 Task: Make in the project ChasePlan a sprint 'Rocket Road'. Create in the project ChasePlan a sprint 'Rocket Road'. Add in the project ChasePlan a sprint 'Rocket Road'
Action: Mouse moved to (977, 197)
Screenshot: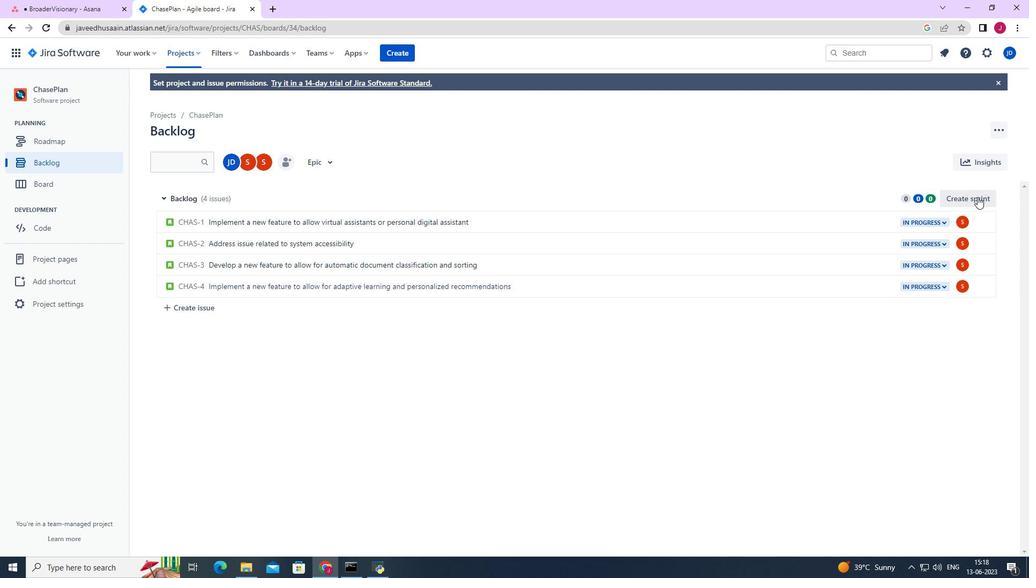 
Action: Mouse pressed left at (977, 197)
Screenshot: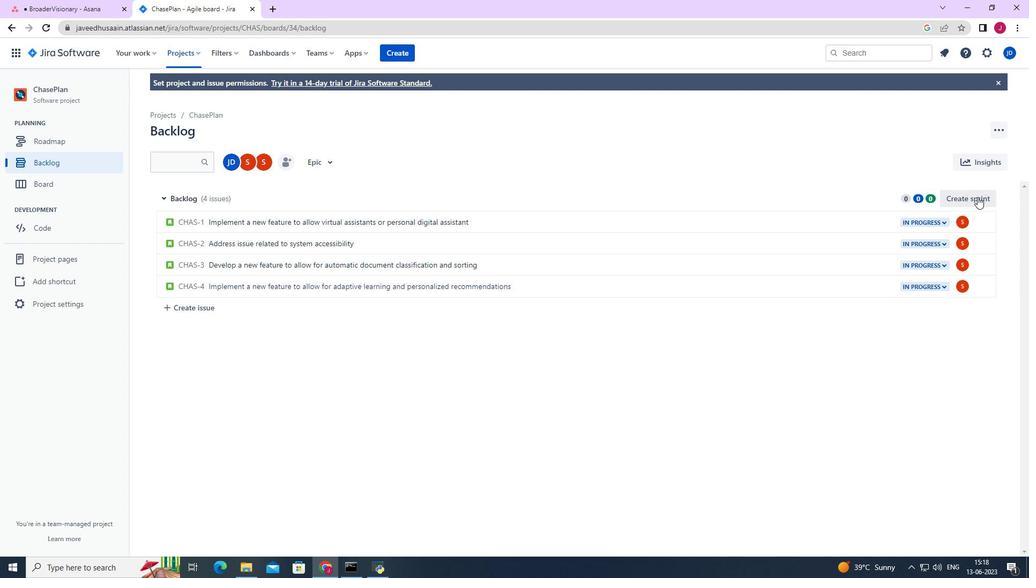 
Action: Mouse moved to (984, 198)
Screenshot: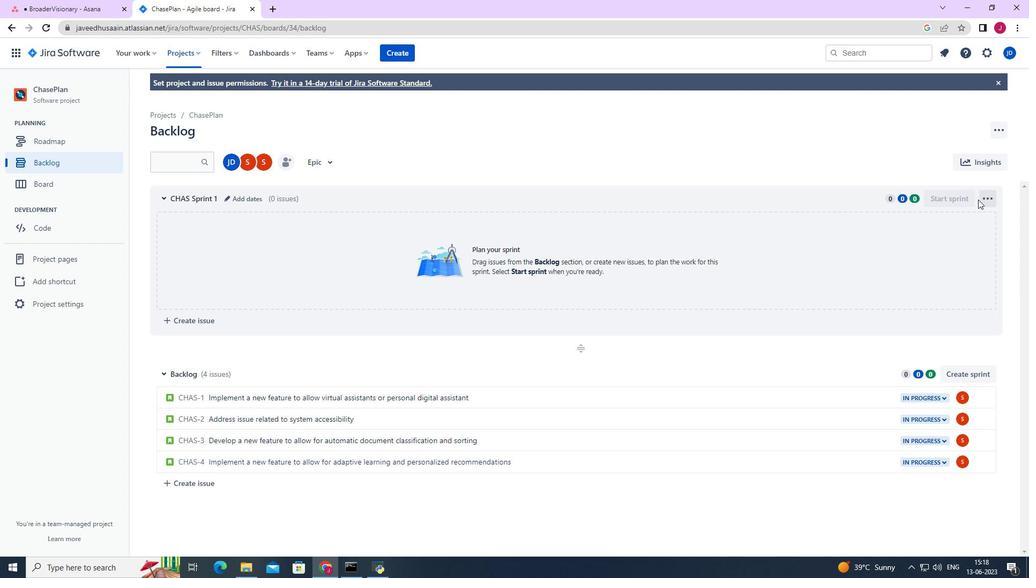 
Action: Mouse pressed left at (984, 198)
Screenshot: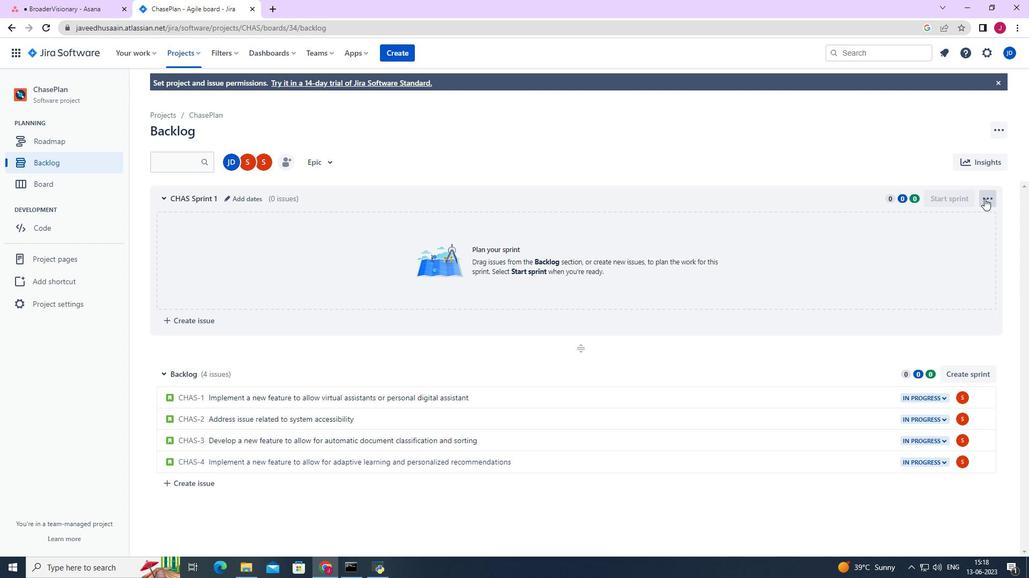 
Action: Mouse moved to (970, 221)
Screenshot: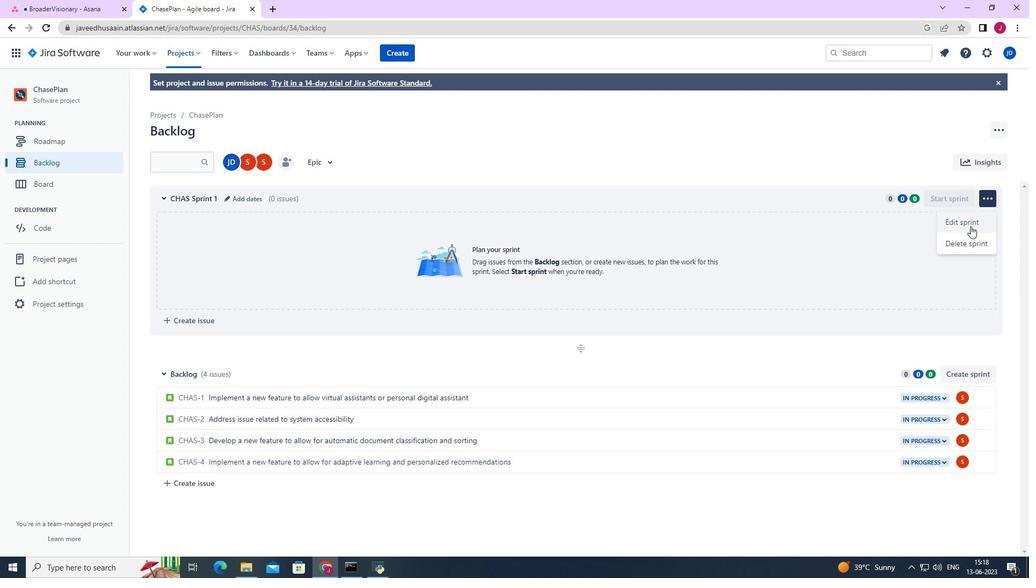 
Action: Mouse pressed left at (970, 221)
Screenshot: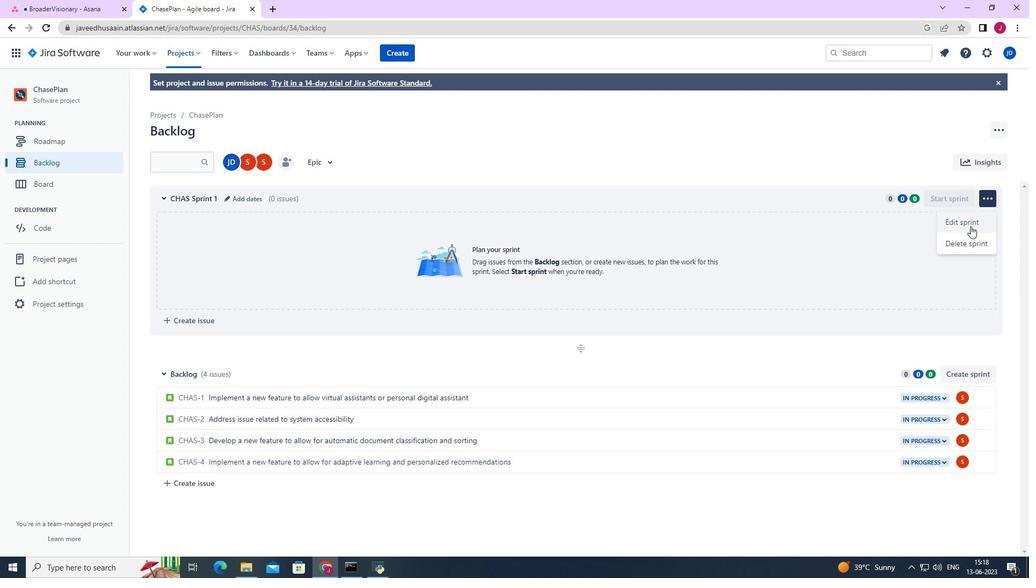 
Action: Mouse moved to (456, 135)
Screenshot: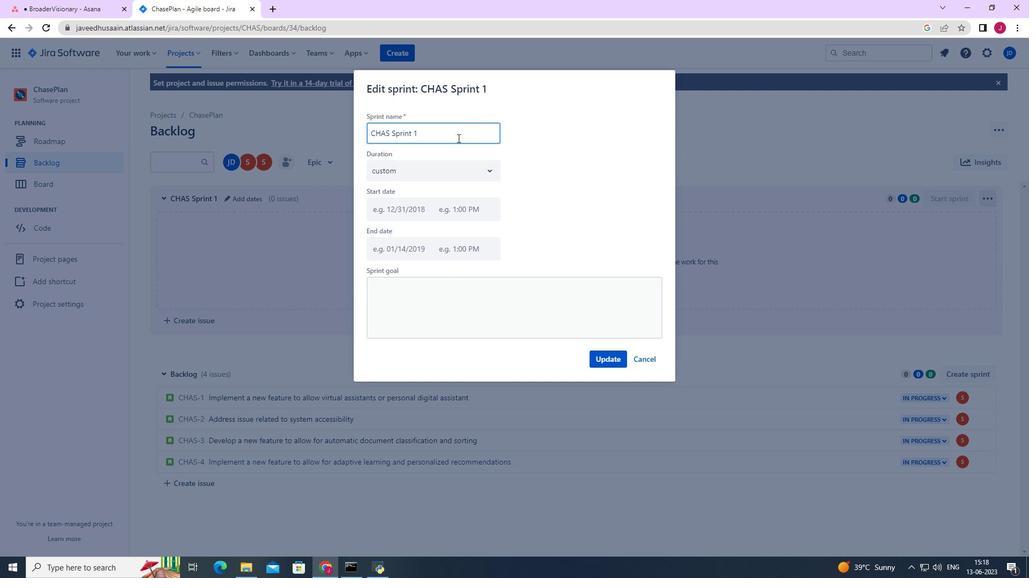 
Action: Key pressed <Key.backspace><Key.backspace><Key.backspace><Key.backspace><Key.backspace><Key.backspace><Key.backspace><Key.backspace><Key.backspace><Key.backspace><Key.backspace><Key.backspace><Key.backspace><Key.backspace><Key.backspace><Key.backspace><Key.backspace><Key.backspace><Key.caps_lock>R<Key.caps_lock>ocket<Key.space><Key.caps_lock>R<Key.caps_lock>oad
Screenshot: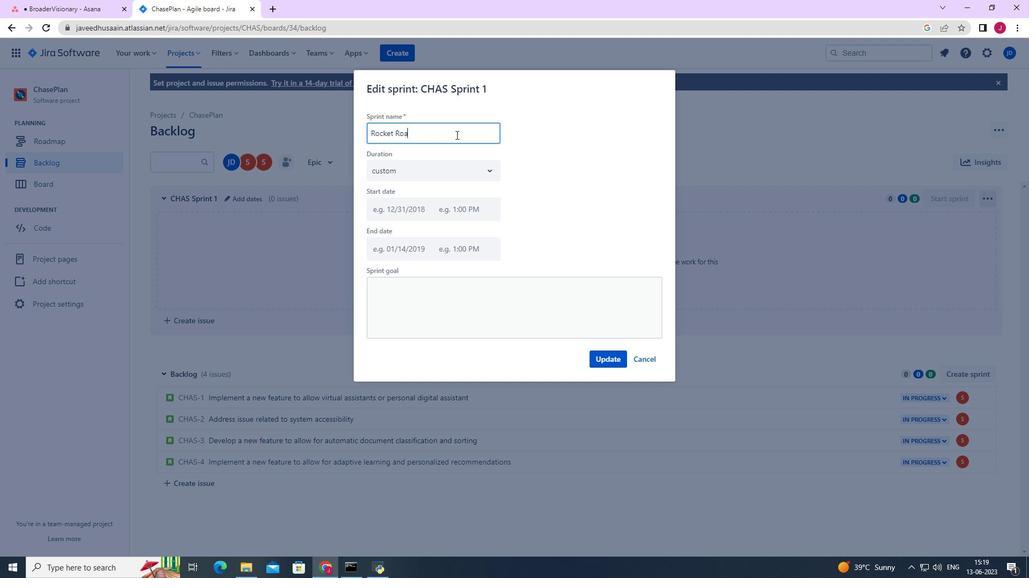 
Action: Mouse moved to (619, 360)
Screenshot: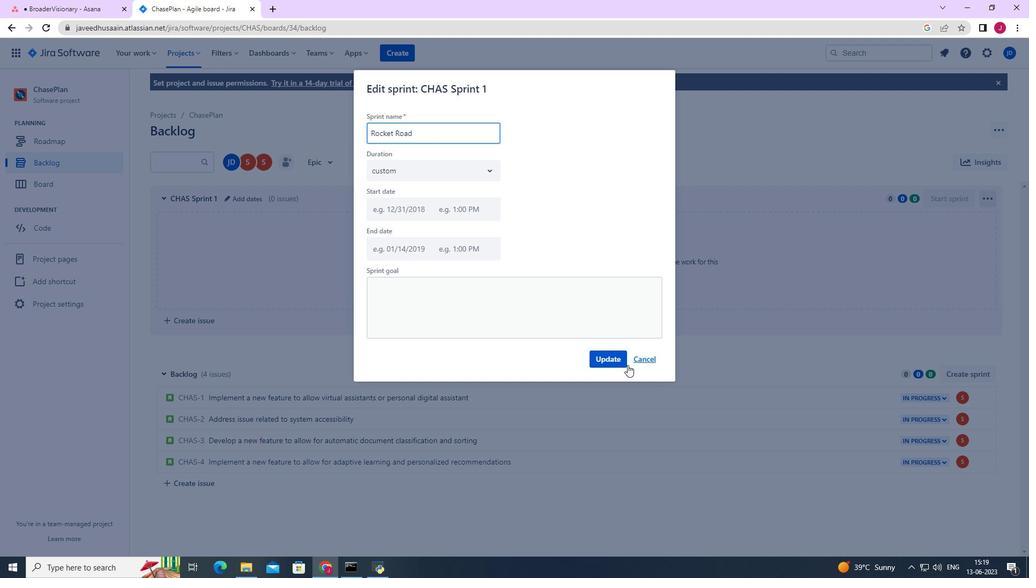 
Action: Mouse pressed left at (619, 360)
Screenshot: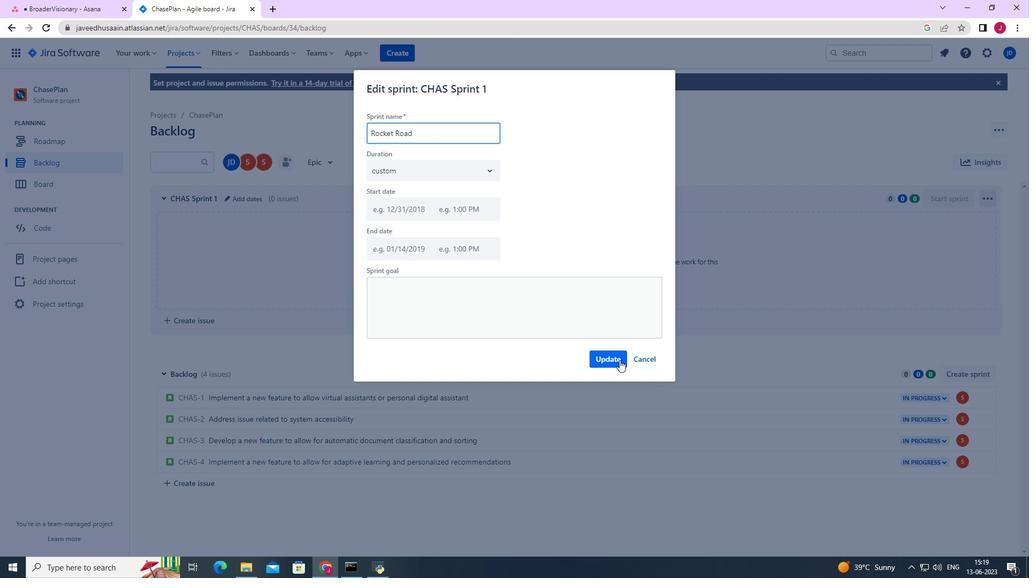 
Action: Mouse moved to (982, 374)
Screenshot: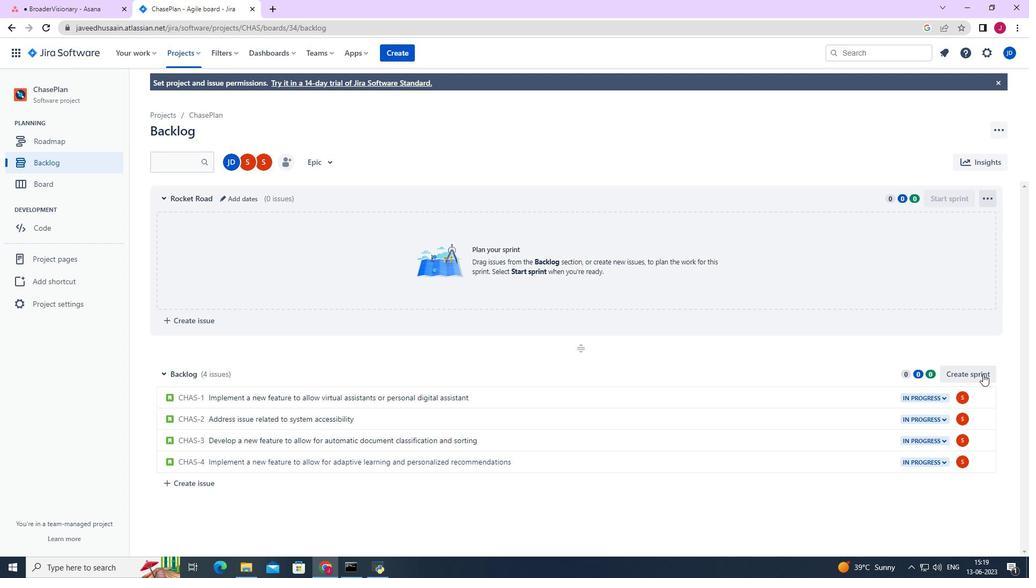 
Action: Mouse pressed left at (982, 374)
Screenshot: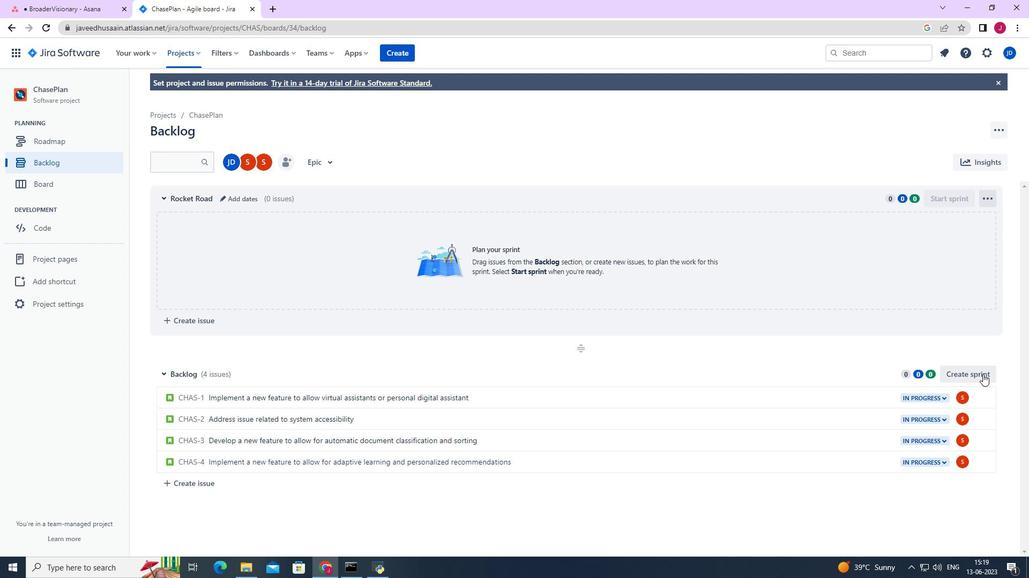 
Action: Mouse moved to (982, 375)
Screenshot: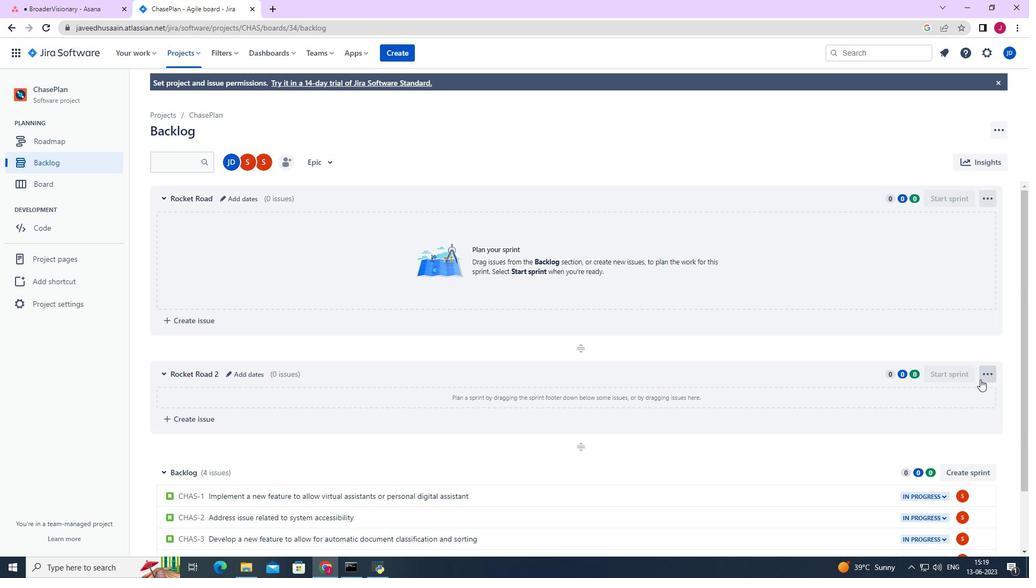 
Action: Mouse pressed left at (982, 375)
Screenshot: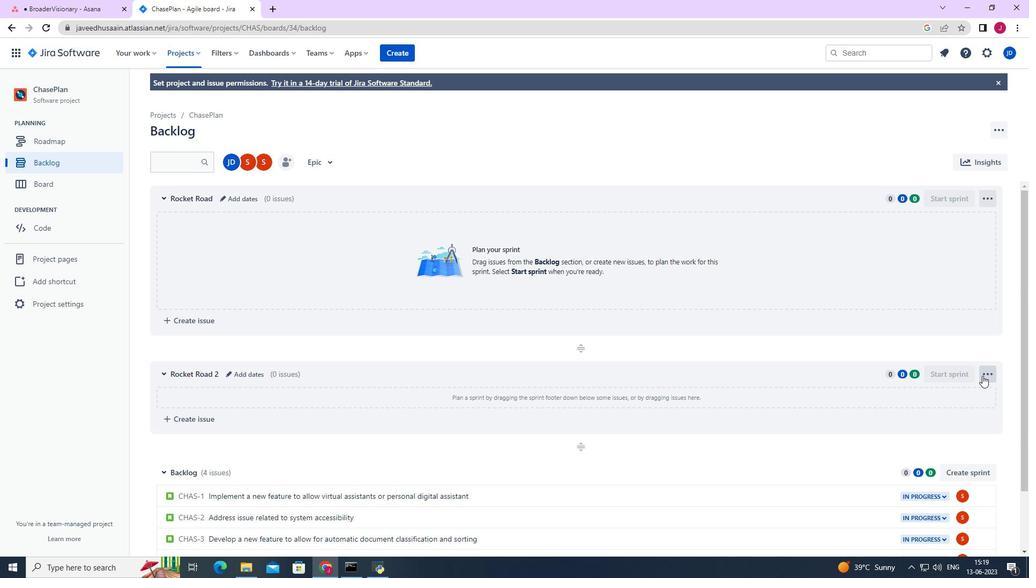 
Action: Mouse moved to (958, 419)
Screenshot: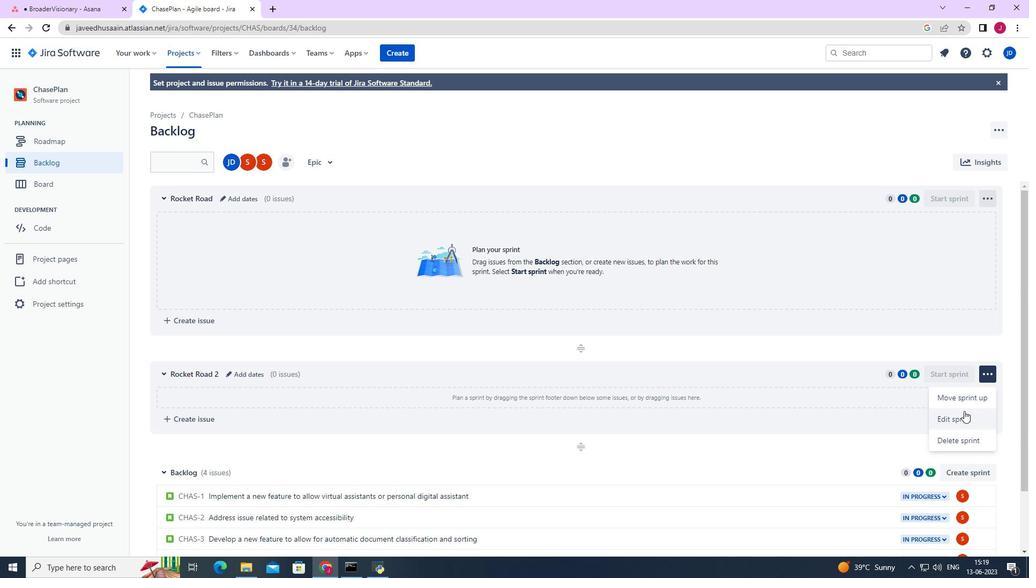 
Action: Mouse pressed left at (958, 419)
Screenshot: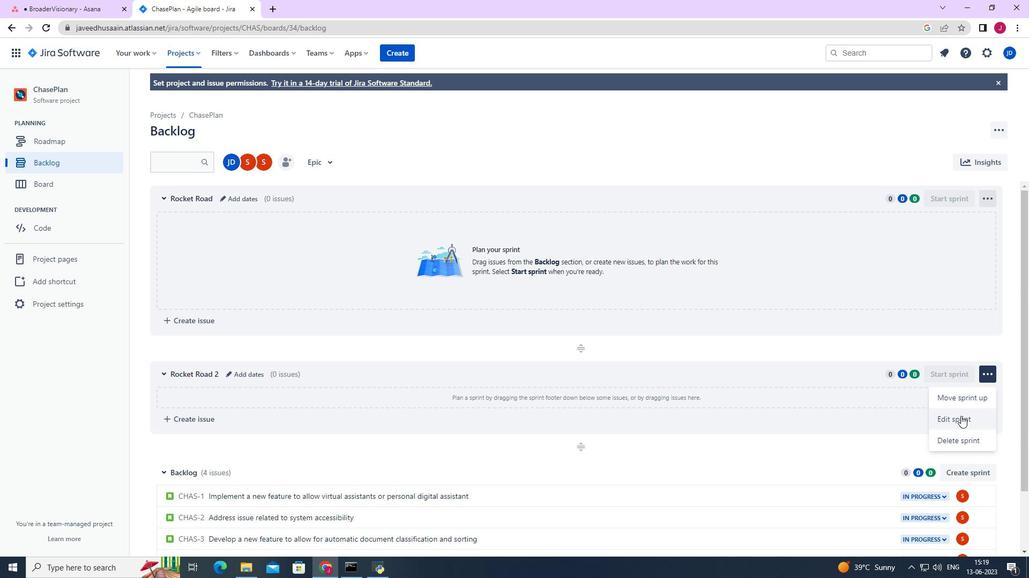 
Action: Mouse moved to (463, 129)
Screenshot: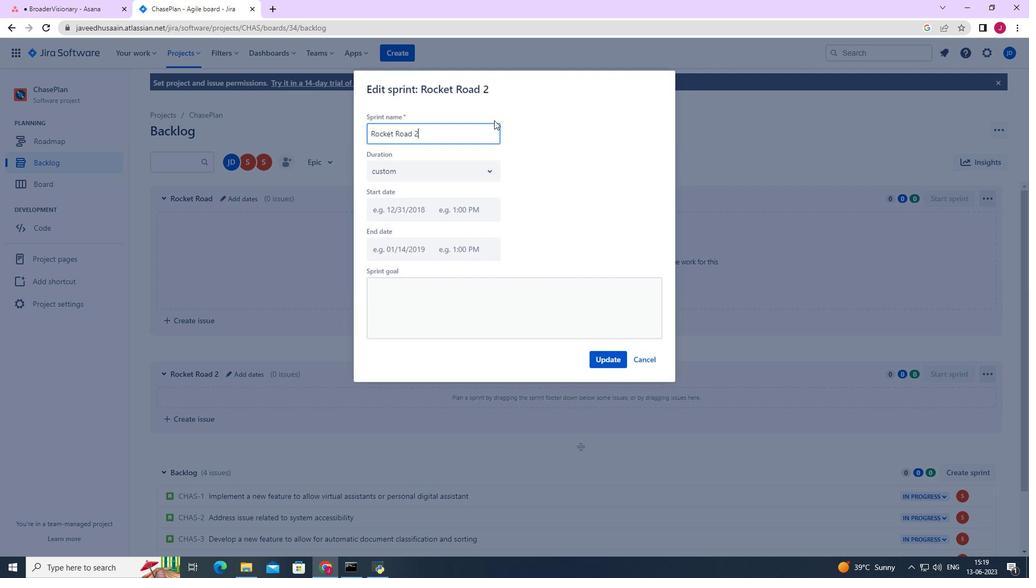 
Action: Key pressed <Key.backspace><Key.backspace><Key.backspace><Key.backspace><Key.backspace><Key.backspace><Key.backspace><Key.backspace><Key.backspace><Key.backspace><Key.backspace><Key.backspace><Key.backspace><Key.backspace><Key.backspace><Key.backspace><Key.backspace><Key.backspace><Key.caps_lock>R<Key.caps_lock>ocket<Key.space><Key.caps_lock>R<Key.caps_lock>oad
Screenshot: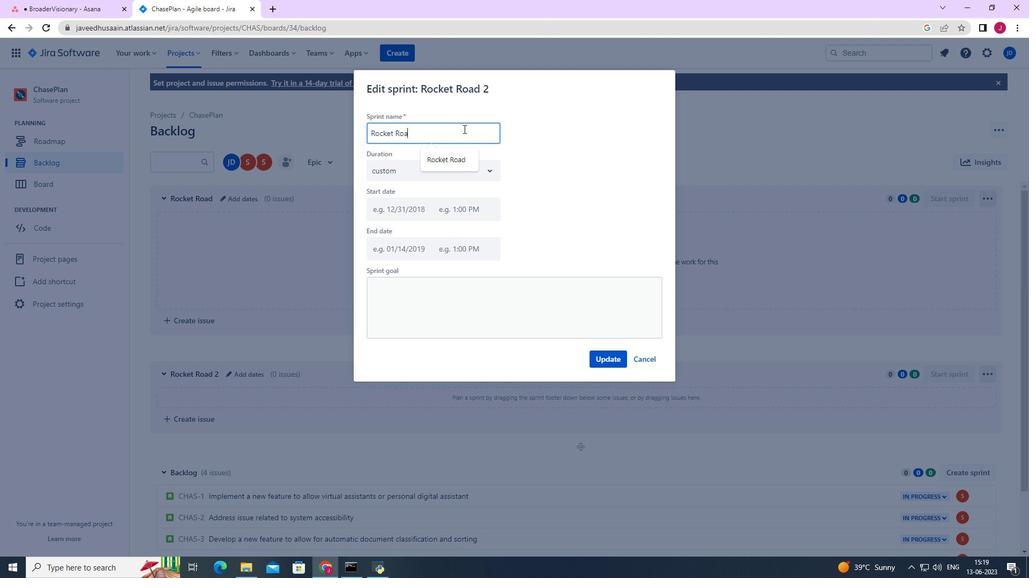
Action: Mouse moved to (608, 362)
Screenshot: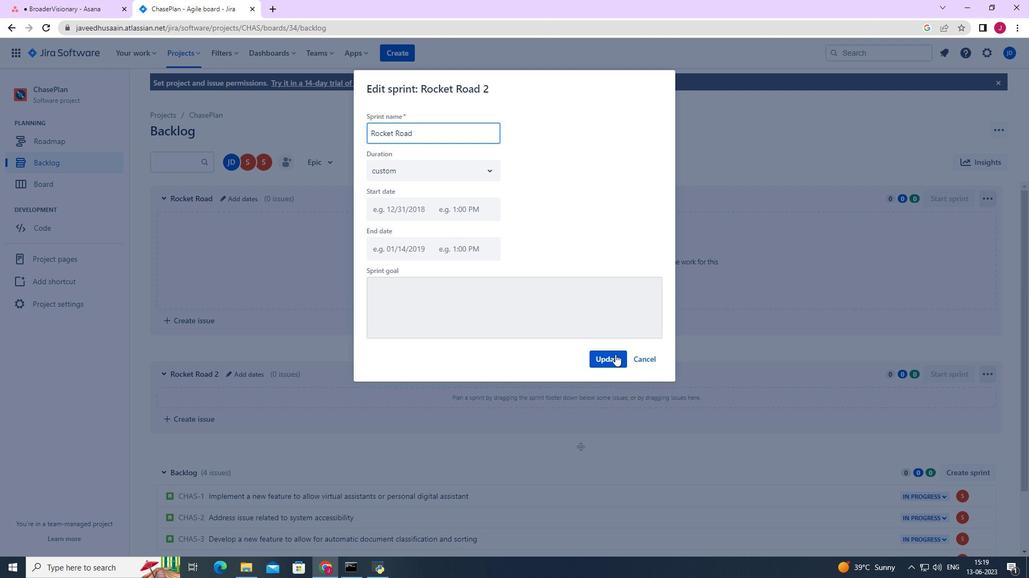 
Action: Mouse pressed left at (608, 362)
Screenshot: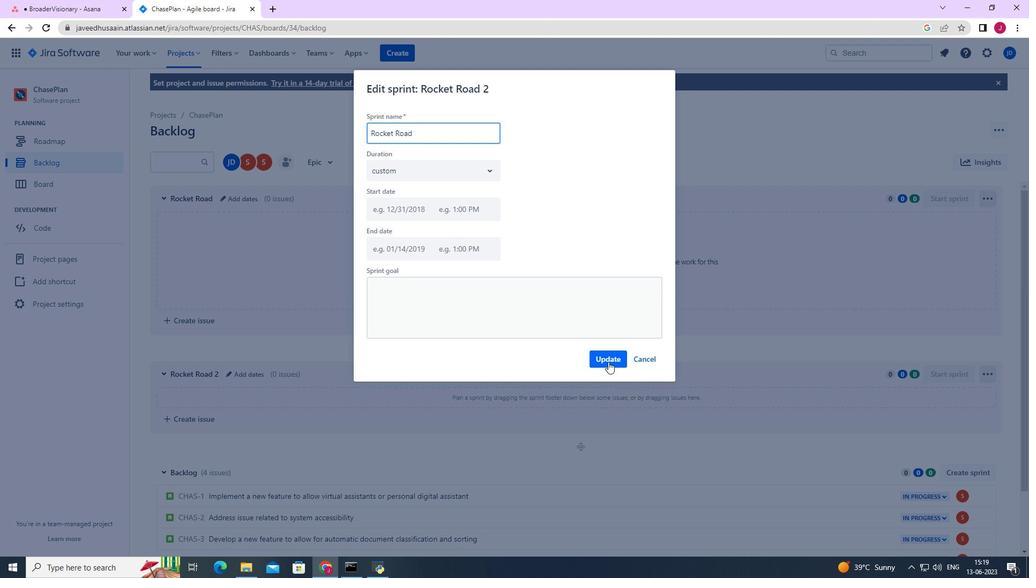 
Action: Mouse moved to (772, 350)
Screenshot: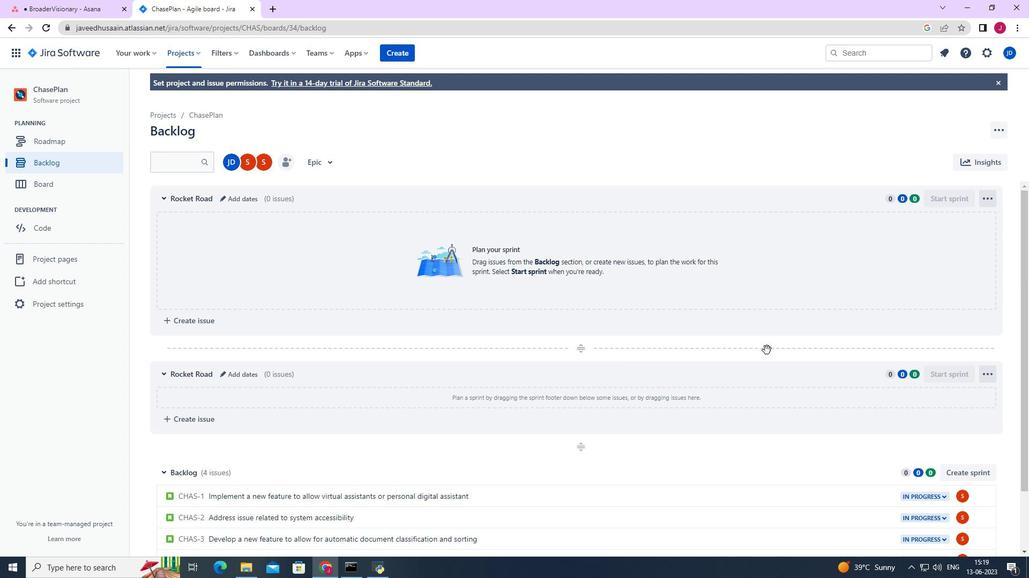 
Action: Mouse scrolled (772, 350) with delta (0, 0)
Screenshot: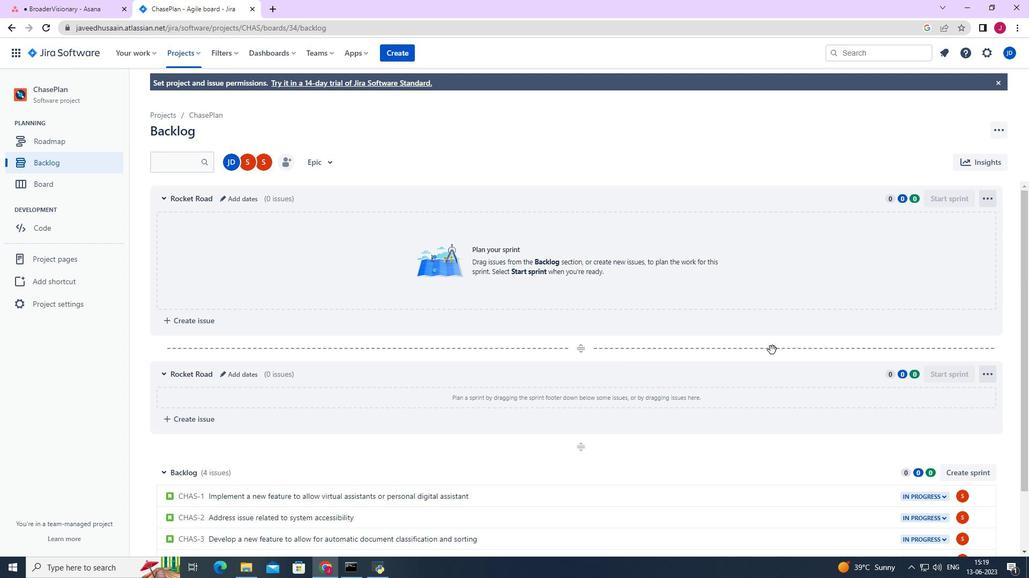 
Action: Mouse scrolled (772, 350) with delta (0, 0)
Screenshot: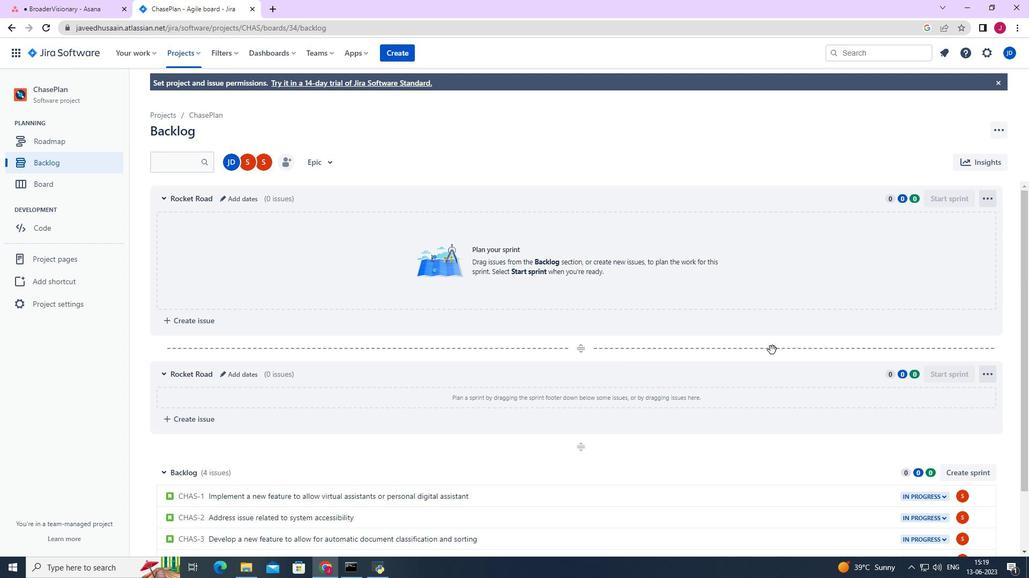 
Action: Mouse scrolled (772, 350) with delta (0, 0)
Screenshot: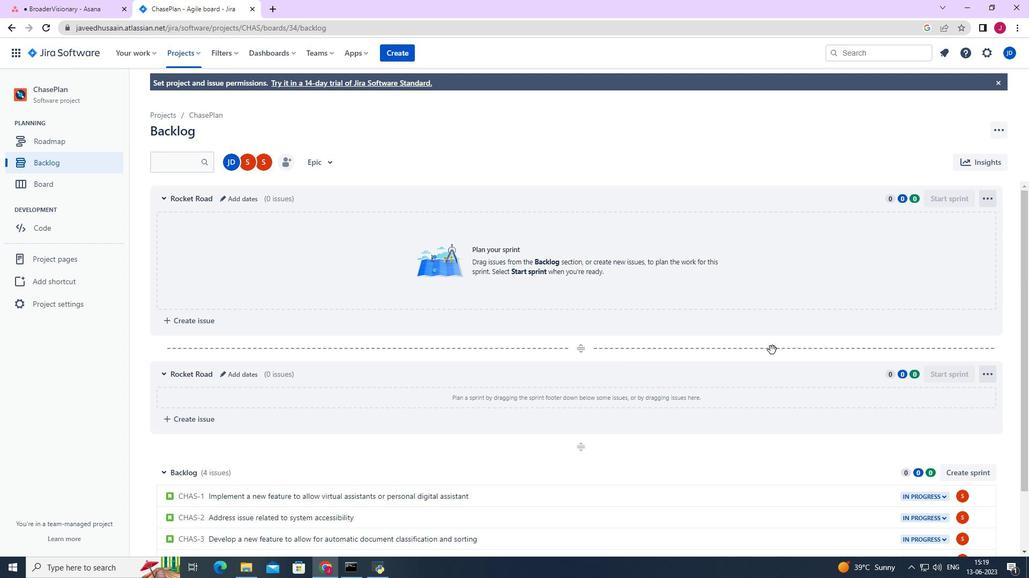 
Action: Mouse moved to (970, 403)
Screenshot: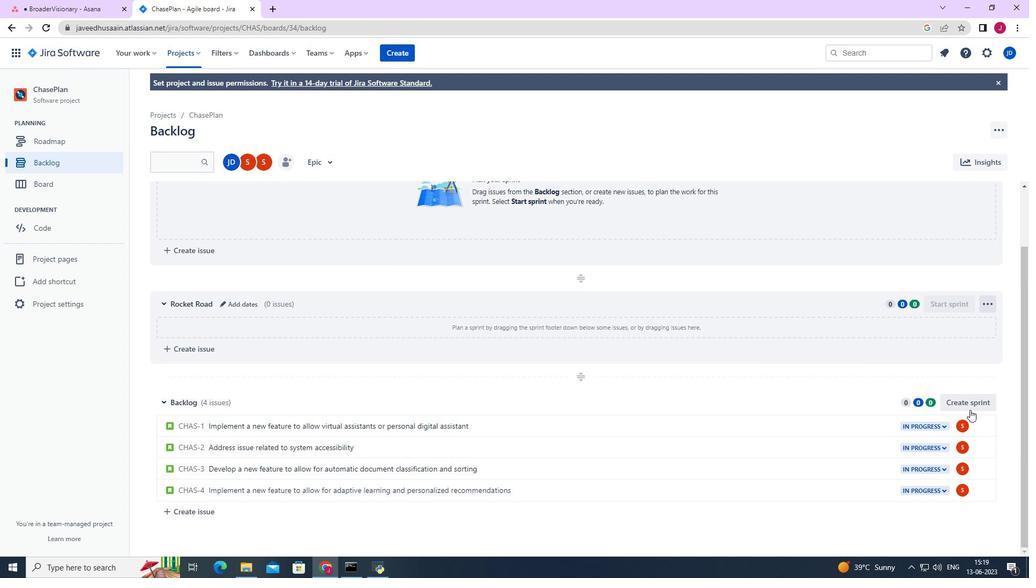 
Action: Mouse pressed left at (970, 403)
Screenshot: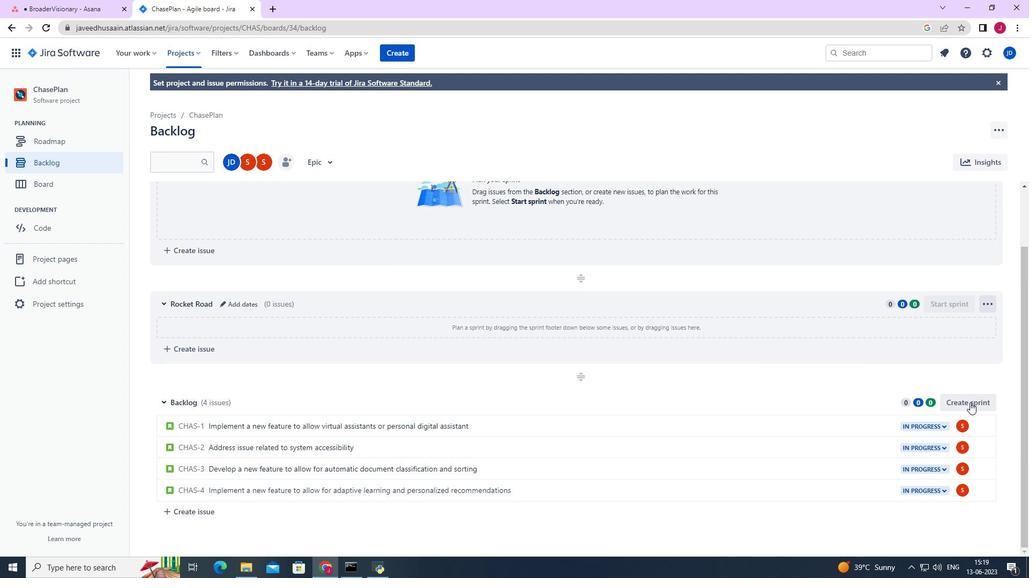 
Action: Mouse moved to (989, 401)
Screenshot: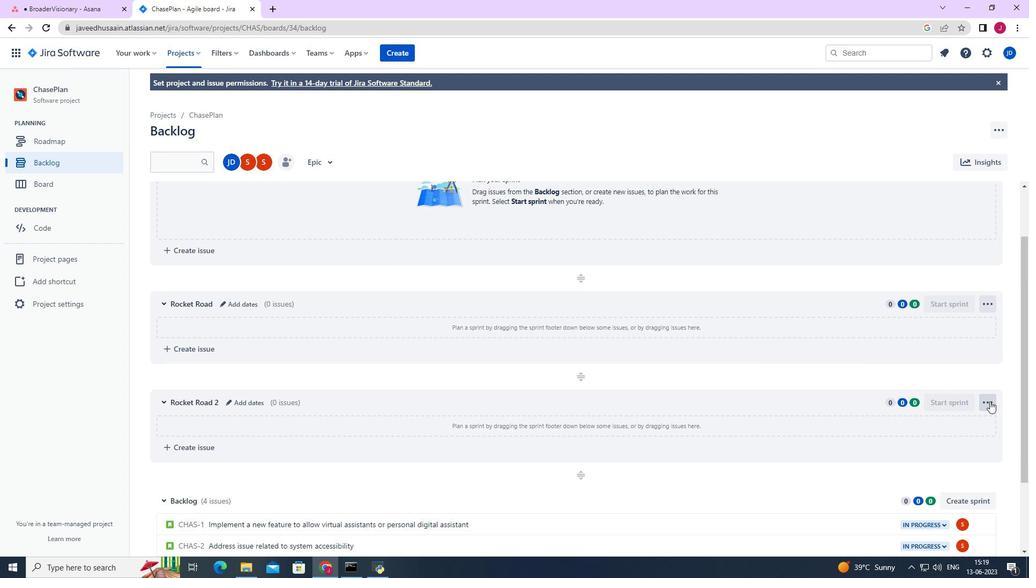 
Action: Mouse pressed left at (989, 401)
Screenshot: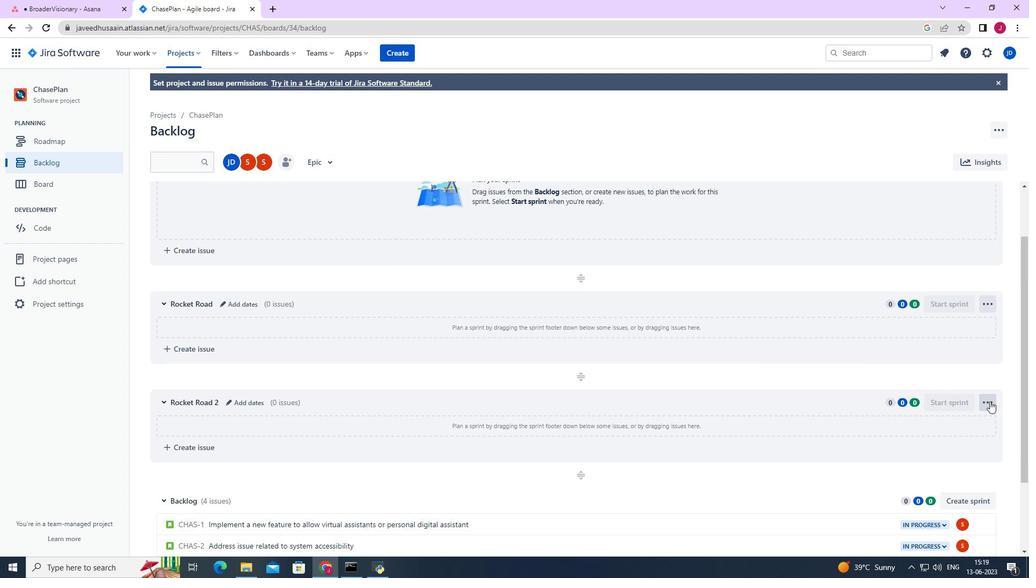 
Action: Mouse moved to (957, 445)
Screenshot: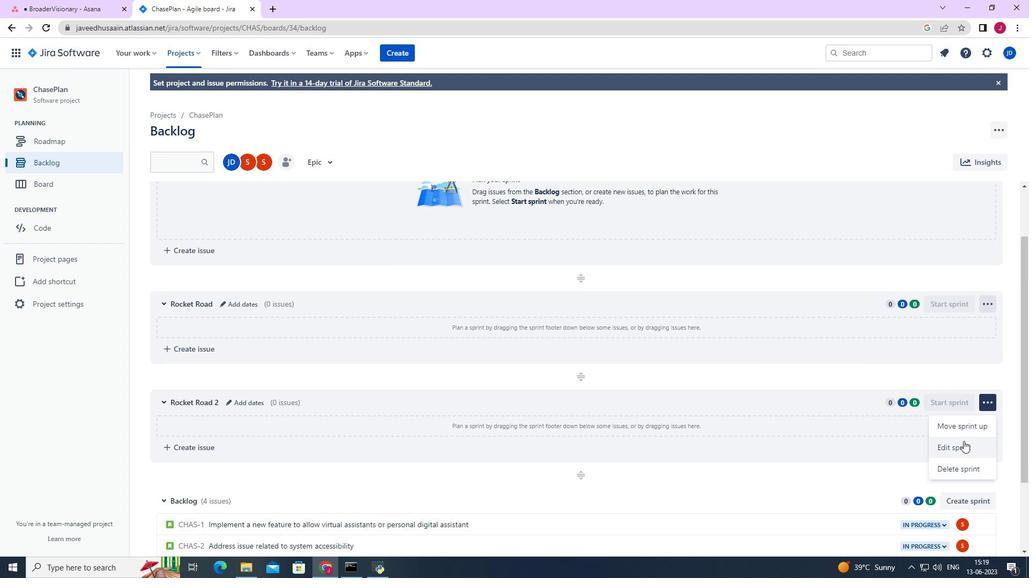 
Action: Mouse pressed left at (957, 445)
Screenshot: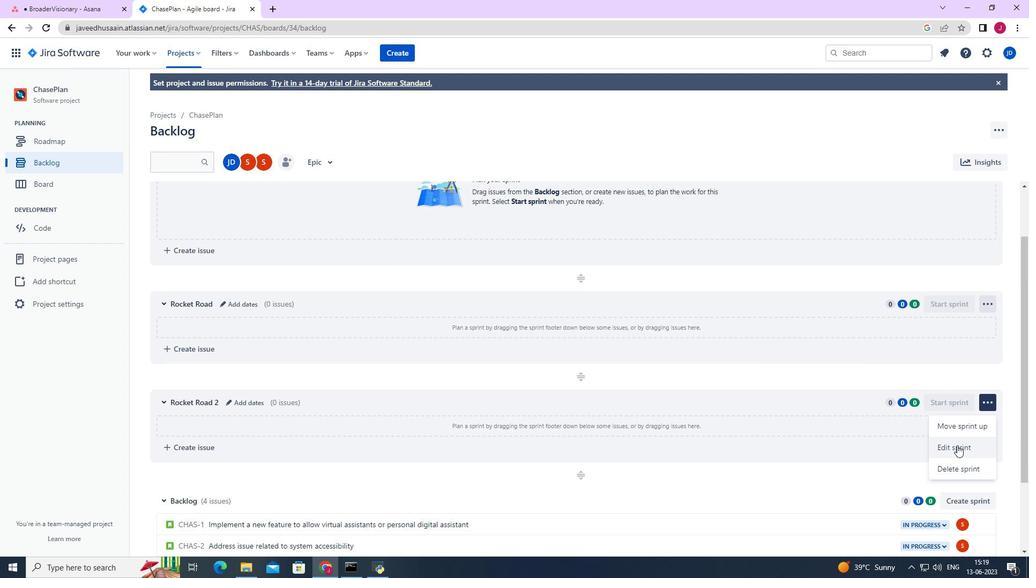 
Action: Mouse moved to (460, 142)
Screenshot: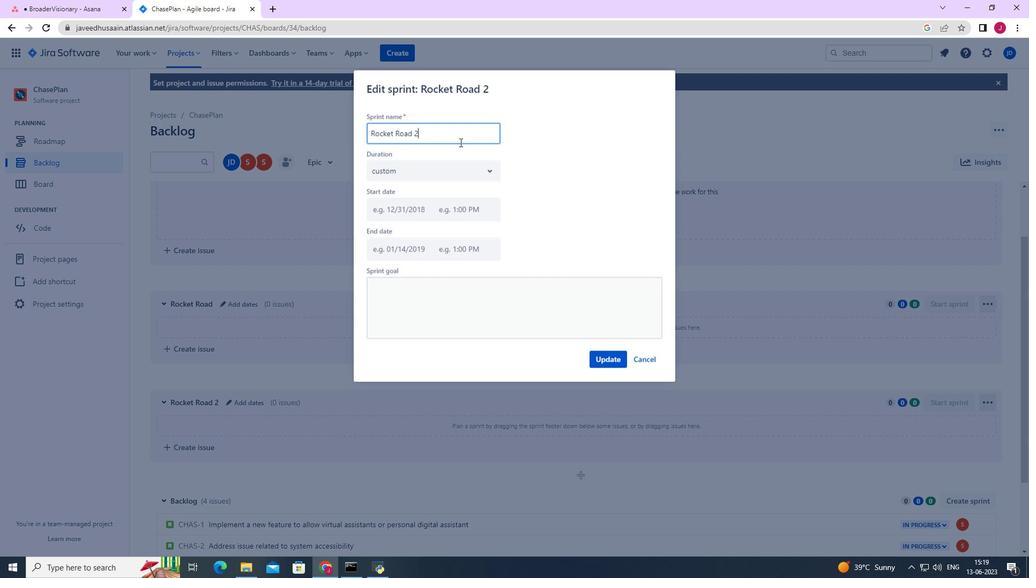 
Action: Key pressed <Key.backspace><Key.backspace><Key.backspace><Key.backspace><Key.backspace><Key.backspace><Key.backspace><Key.backspace><Key.backspace><Key.backspace><Key.backspace><Key.backspace><Key.backspace><Key.backspace><Key.backspace><Key.backspace><Key.backspace><Key.backspace><Key.backspace>
Screenshot: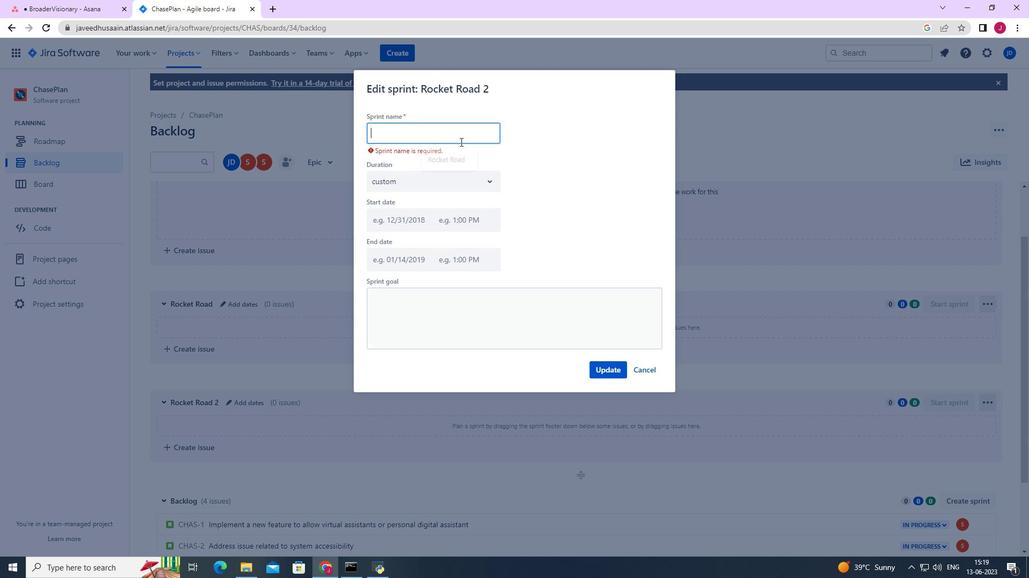 
Action: Mouse moved to (461, 142)
Screenshot: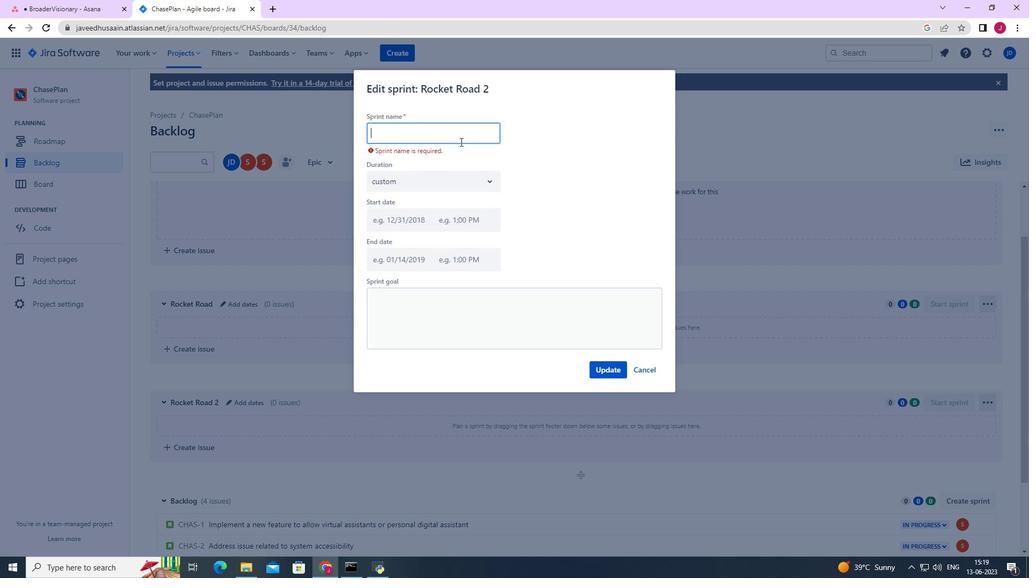 
Action: Key pressed <Key.caps_lock>R<Key.caps_lock>ocket<Key.space><Key.caps_lock>R<Key.caps_lock>oad
Screenshot: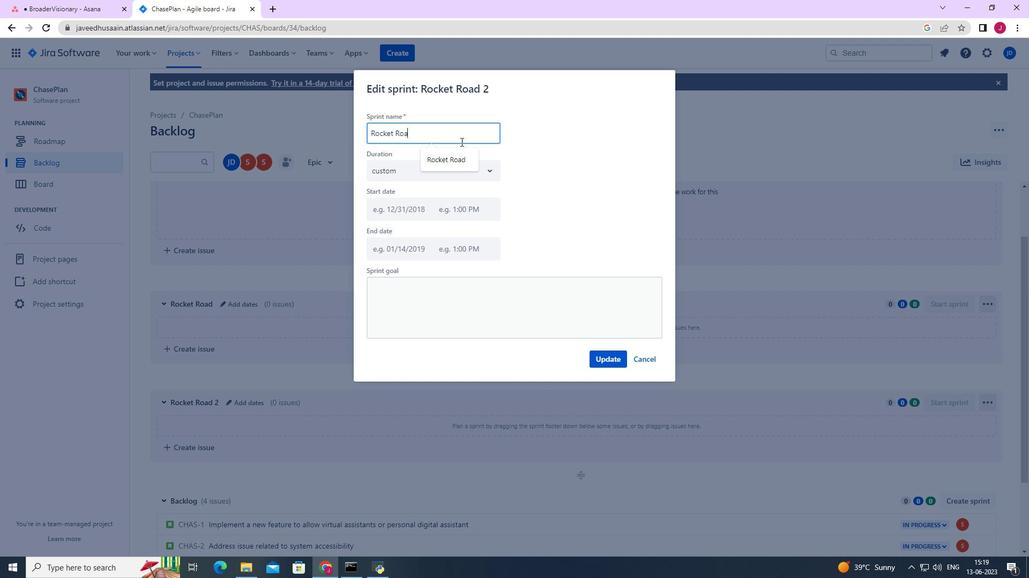 
Action: Mouse moved to (605, 357)
Screenshot: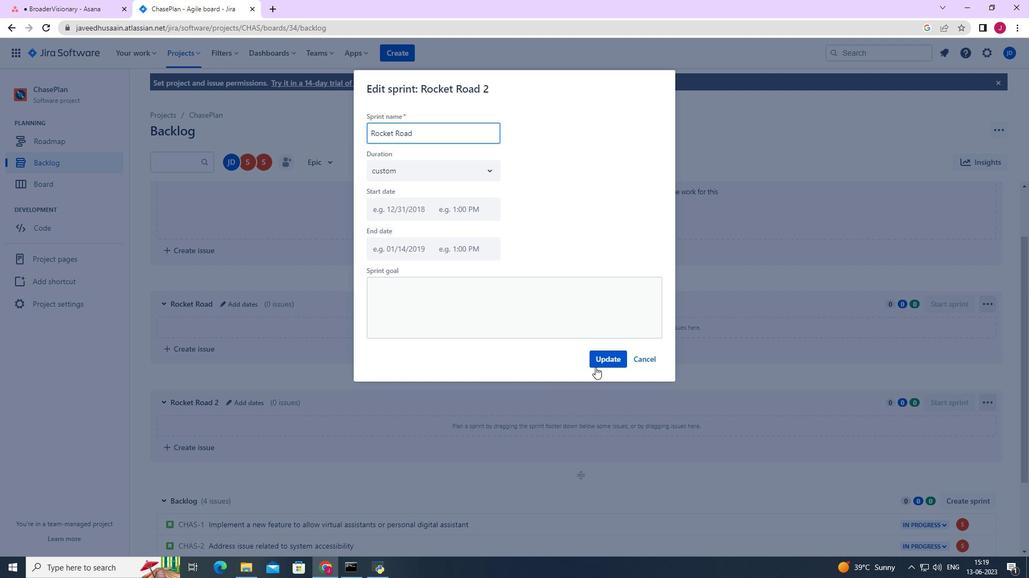 
Action: Mouse pressed left at (605, 357)
Screenshot: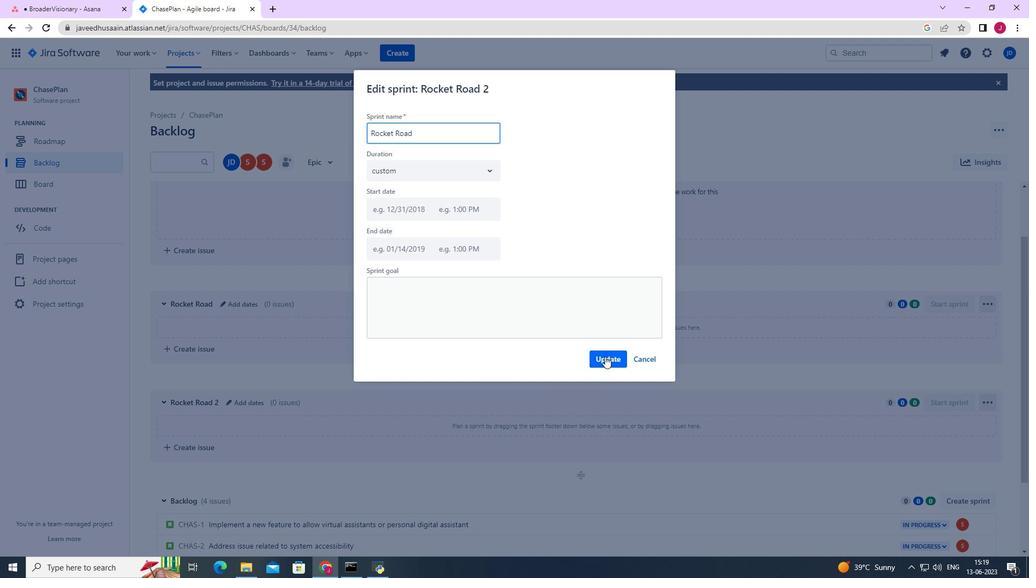 
Action: Mouse moved to (604, 357)
Screenshot: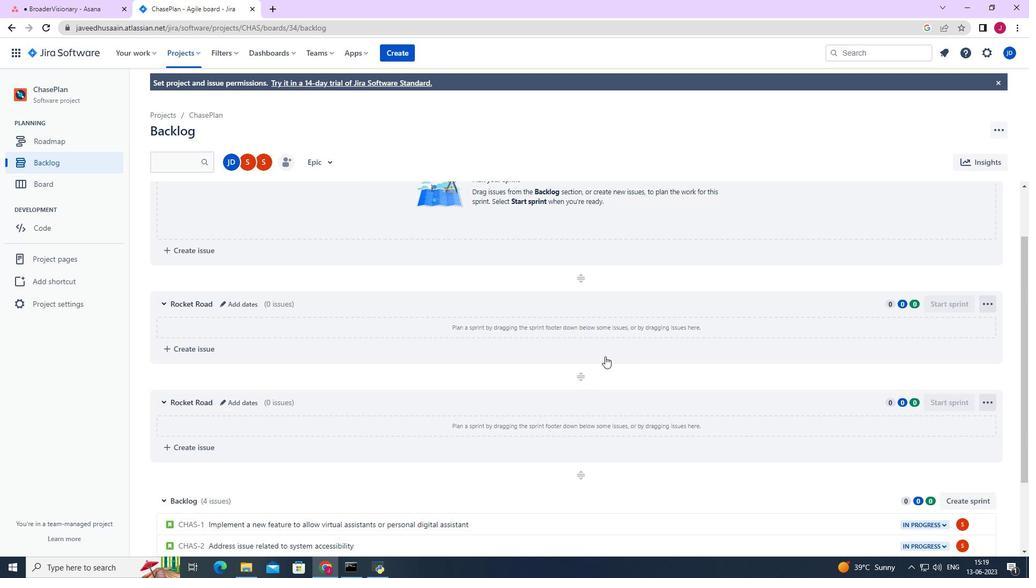 
